 Task: Sort the products in the category "Water Bottles & Thermoses" by best match.
Action: Mouse moved to (275, 146)
Screenshot: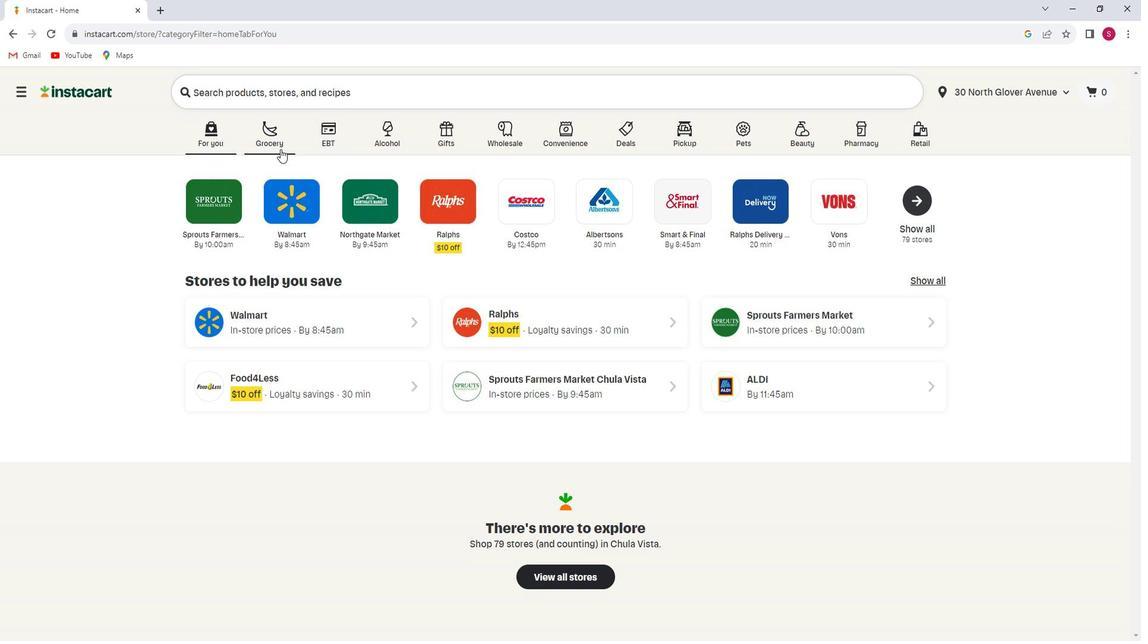 
Action: Mouse pressed left at (275, 146)
Screenshot: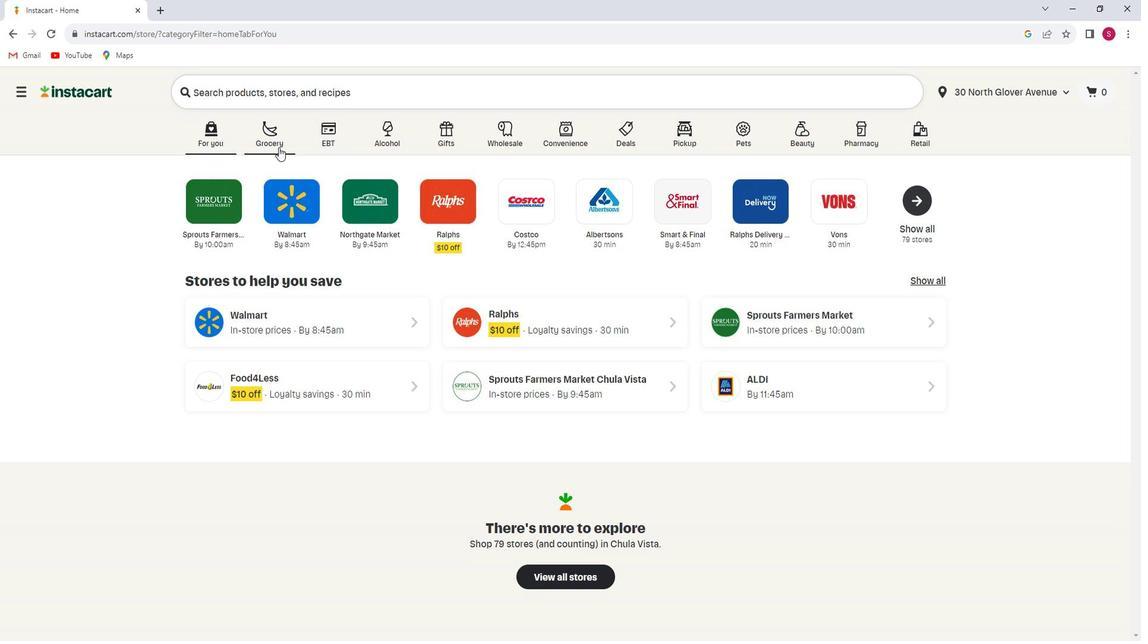 
Action: Mouse moved to (284, 355)
Screenshot: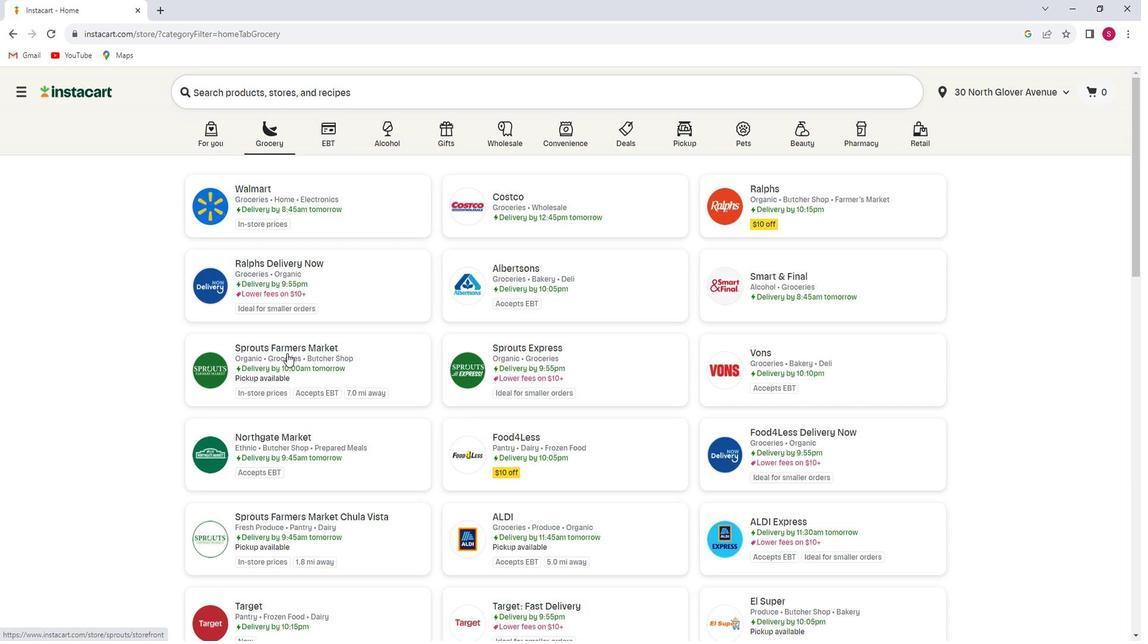 
Action: Mouse pressed left at (284, 355)
Screenshot: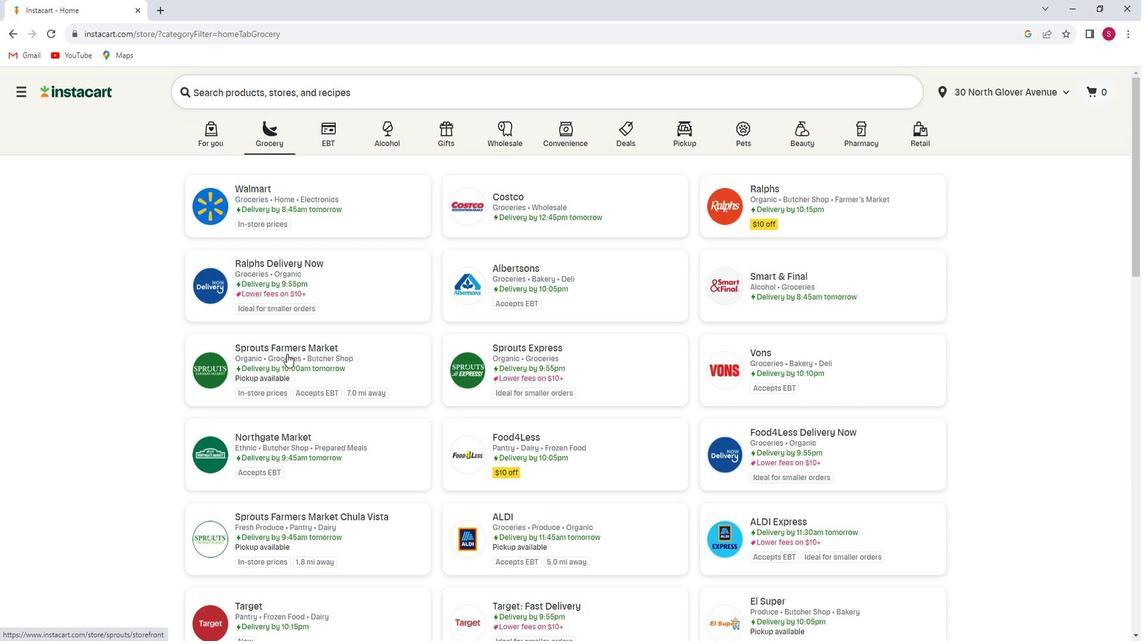
Action: Mouse moved to (88, 420)
Screenshot: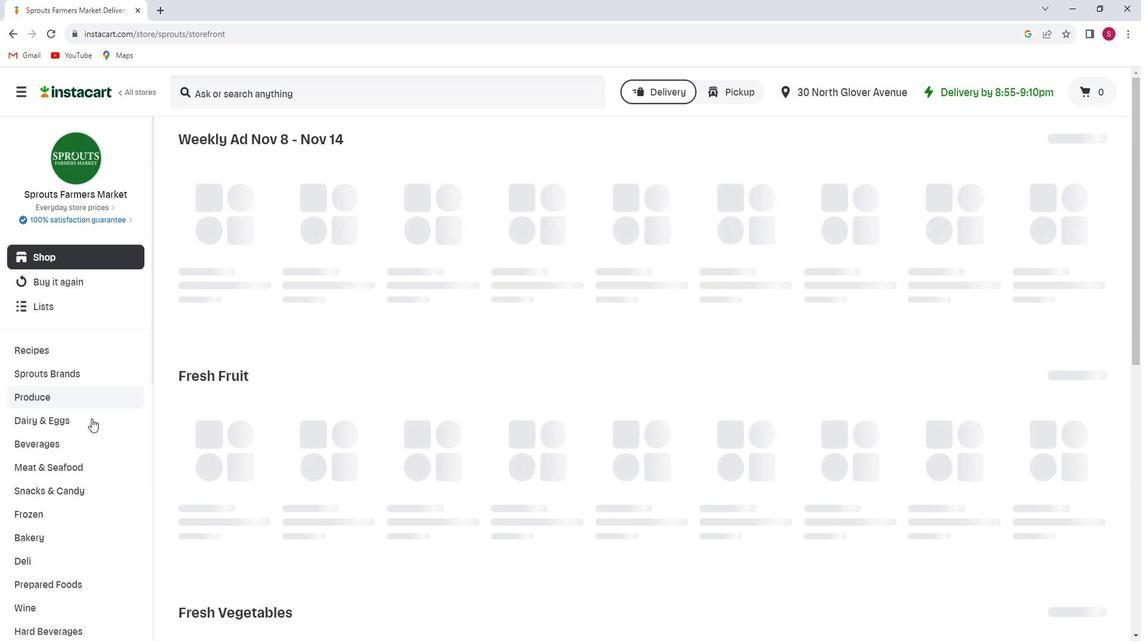 
Action: Mouse scrolled (88, 420) with delta (0, 0)
Screenshot: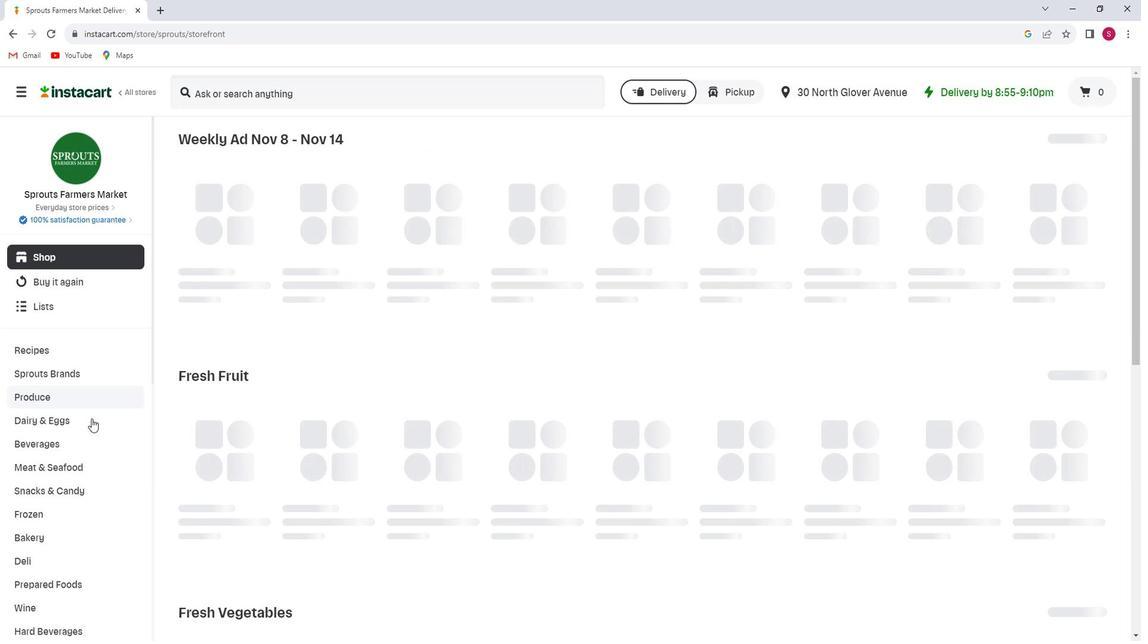 
Action: Mouse moved to (87, 421)
Screenshot: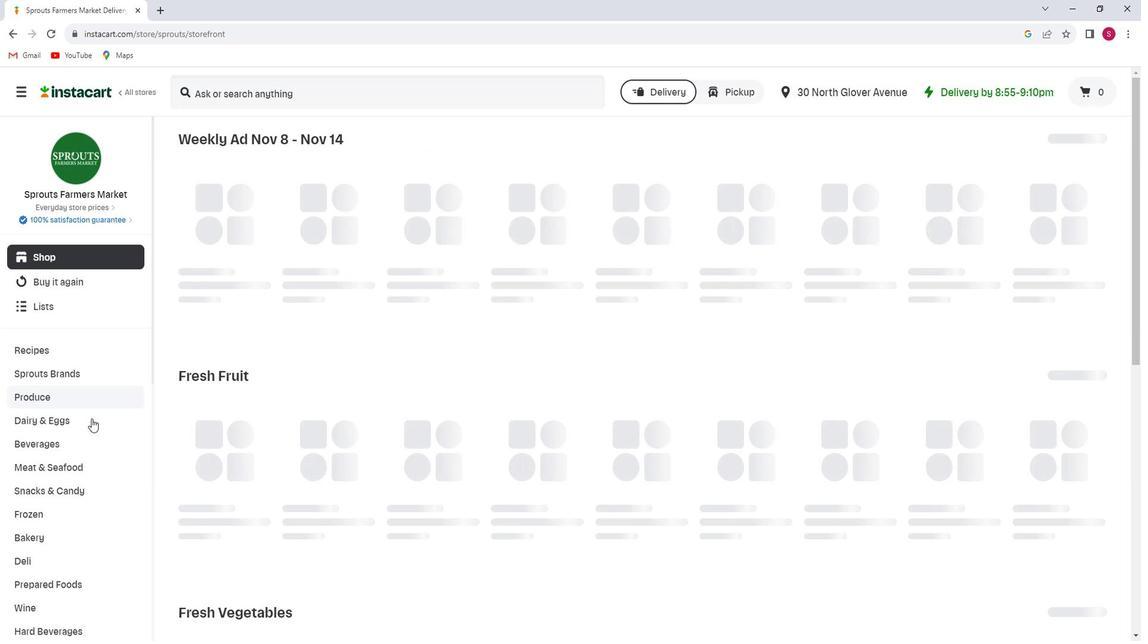 
Action: Mouse scrolled (87, 421) with delta (0, 0)
Screenshot: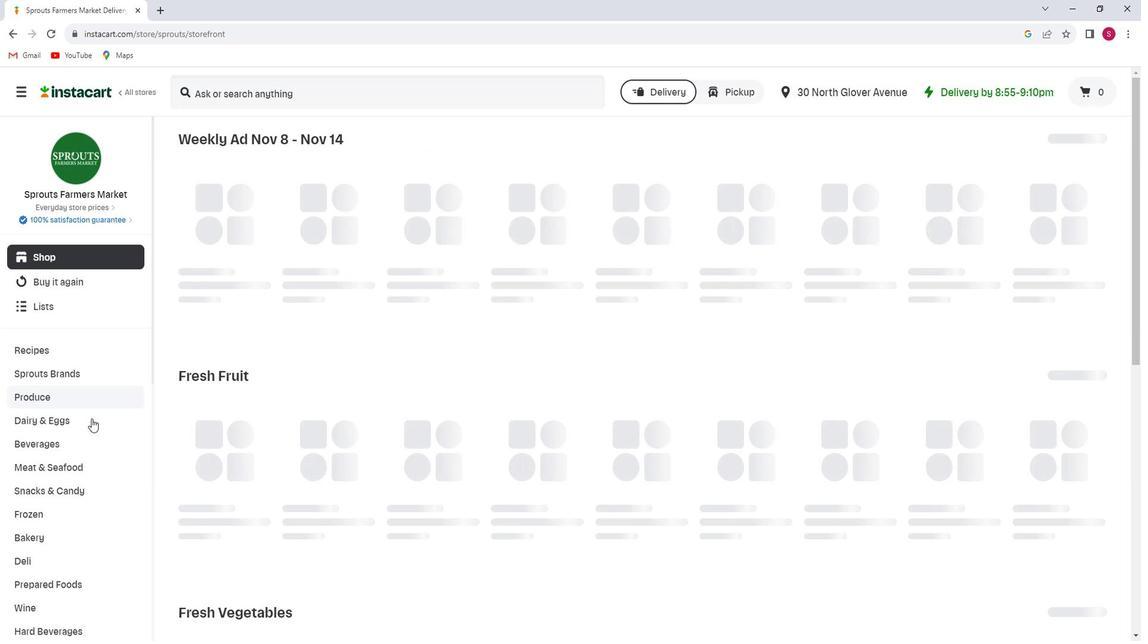 
Action: Mouse scrolled (87, 421) with delta (0, 0)
Screenshot: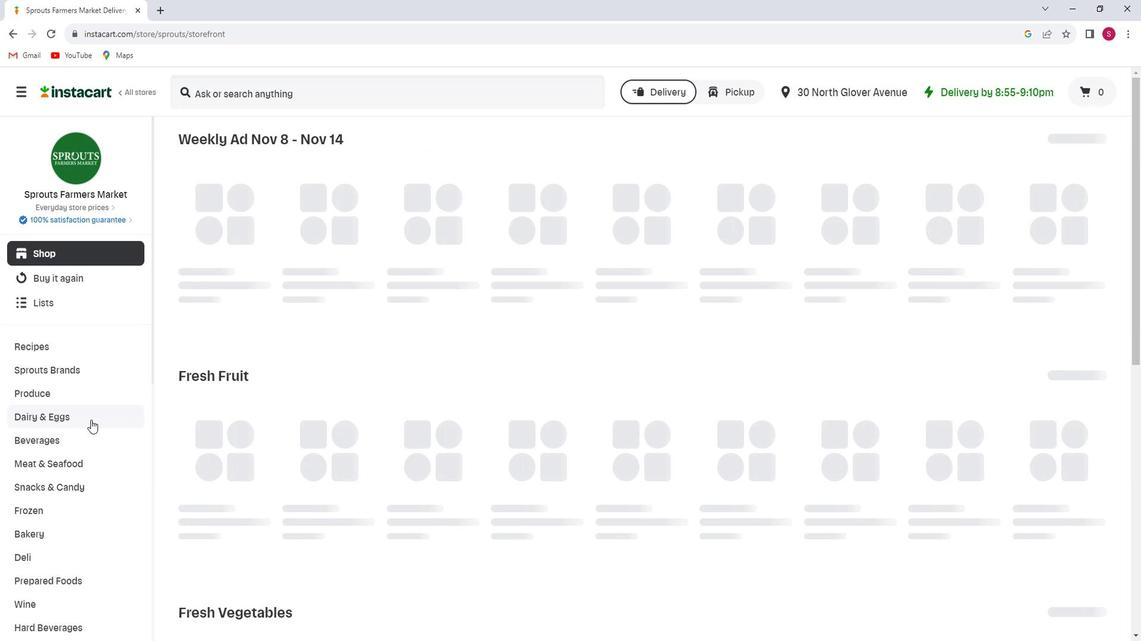 
Action: Mouse scrolled (87, 421) with delta (0, 0)
Screenshot: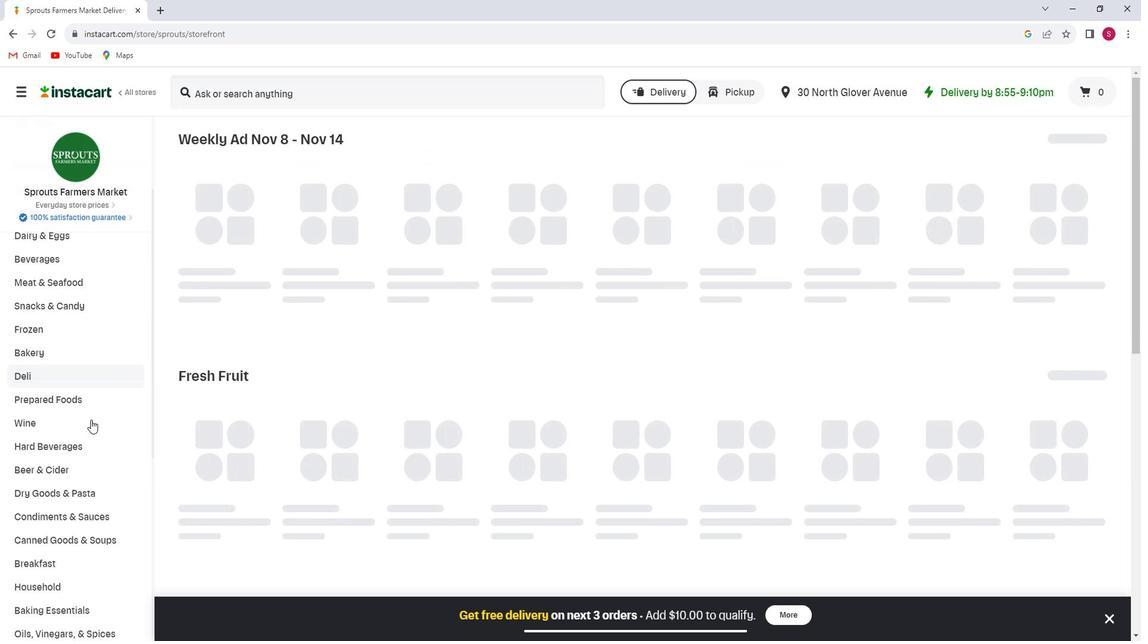 
Action: Mouse scrolled (87, 421) with delta (0, 0)
Screenshot: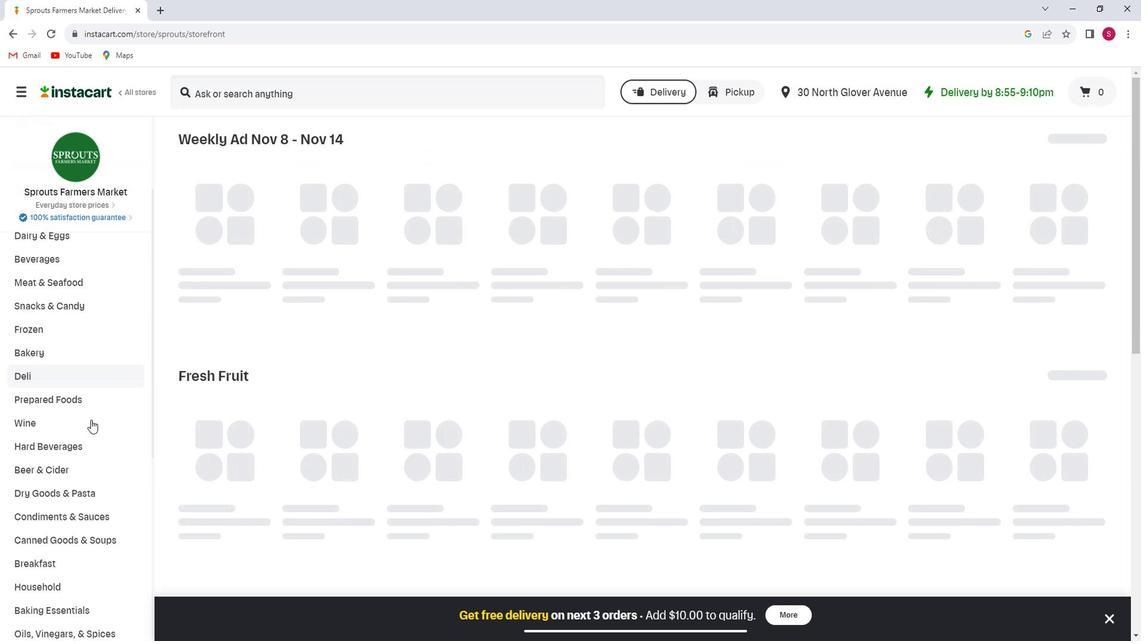 
Action: Mouse scrolled (87, 421) with delta (0, 0)
Screenshot: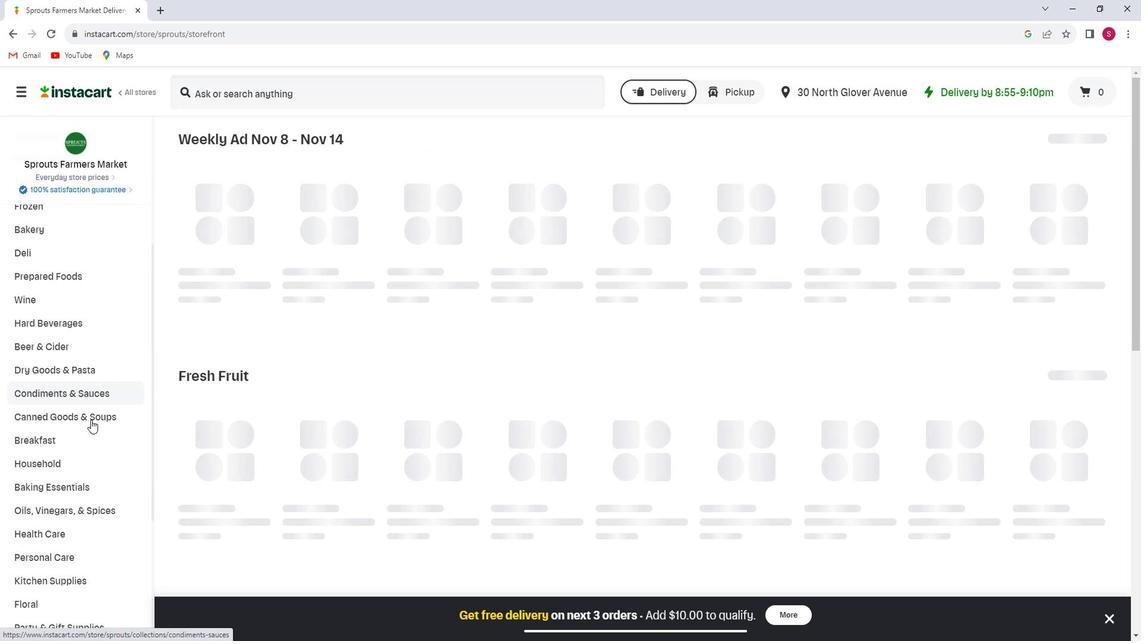 
Action: Mouse scrolled (87, 421) with delta (0, 0)
Screenshot: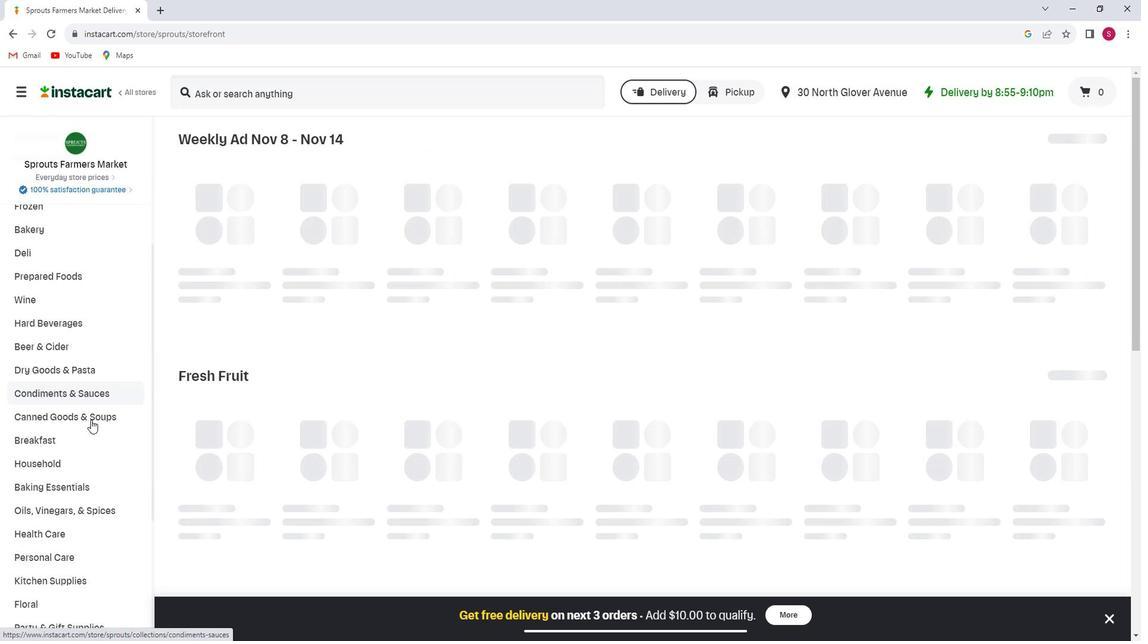 
Action: Mouse scrolled (87, 421) with delta (0, 0)
Screenshot: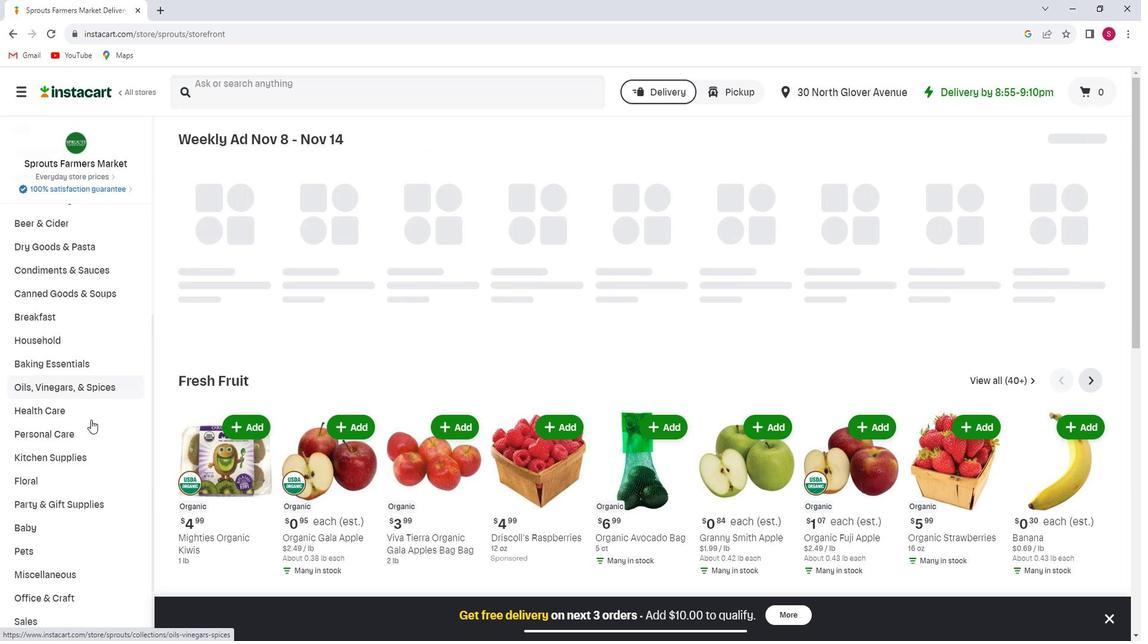 
Action: Mouse moved to (93, 396)
Screenshot: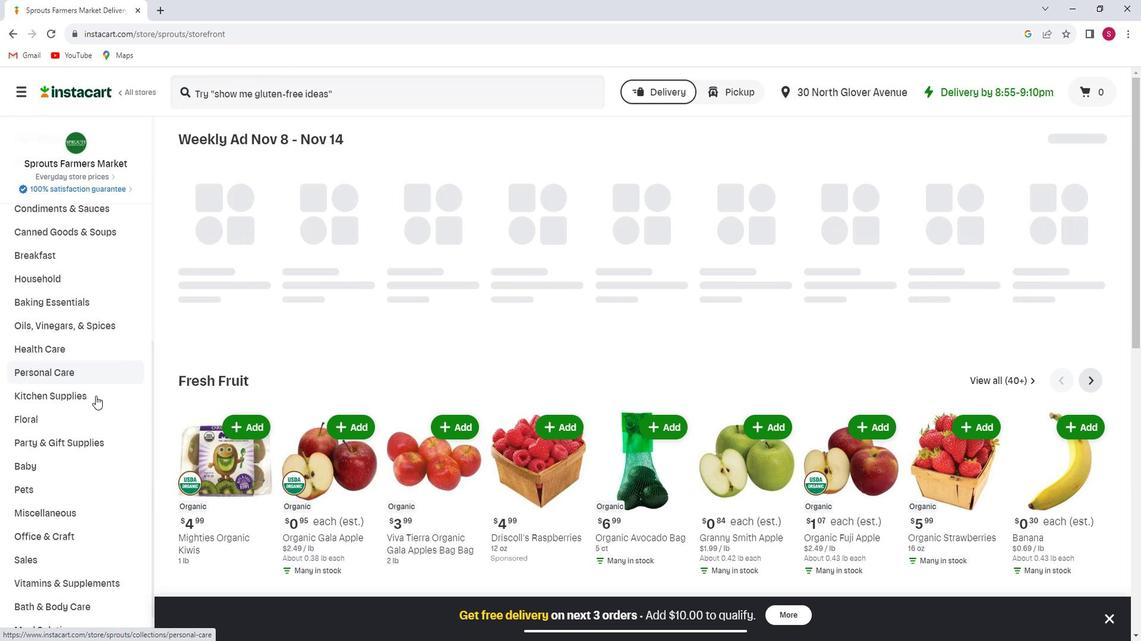 
Action: Mouse pressed left at (93, 396)
Screenshot: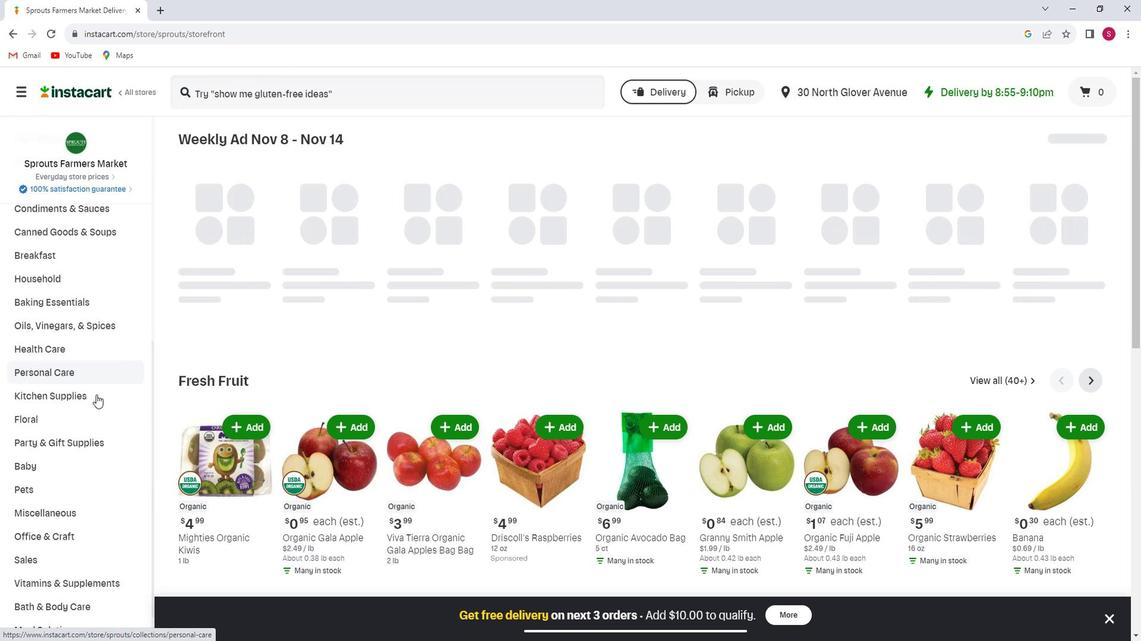 
Action: Mouse moved to (104, 477)
Screenshot: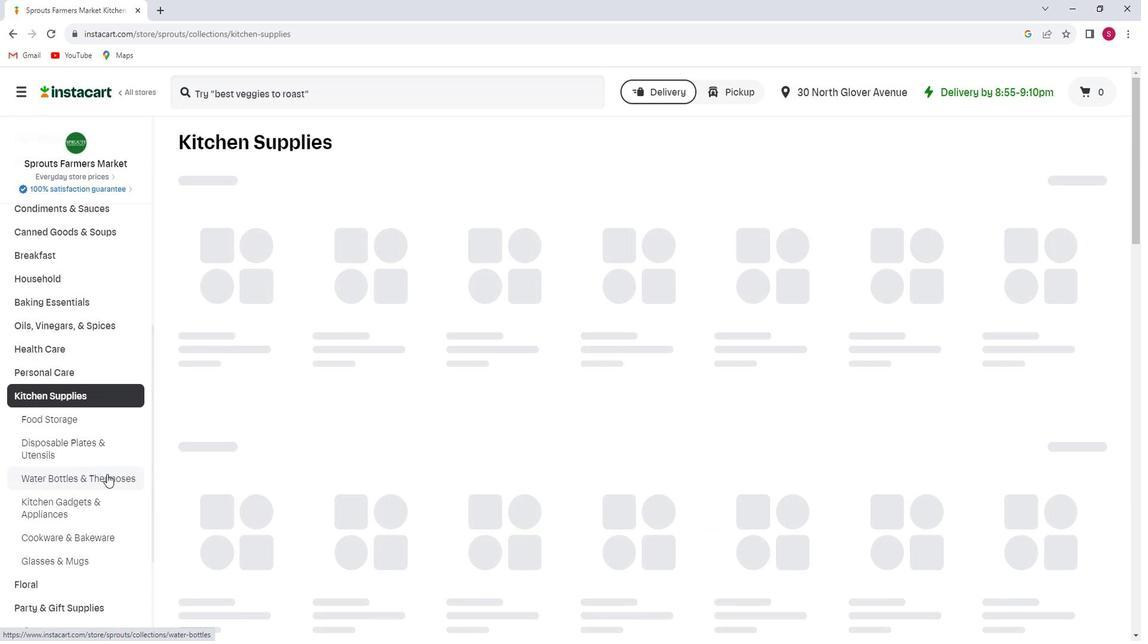 
Action: Mouse pressed left at (104, 477)
Screenshot: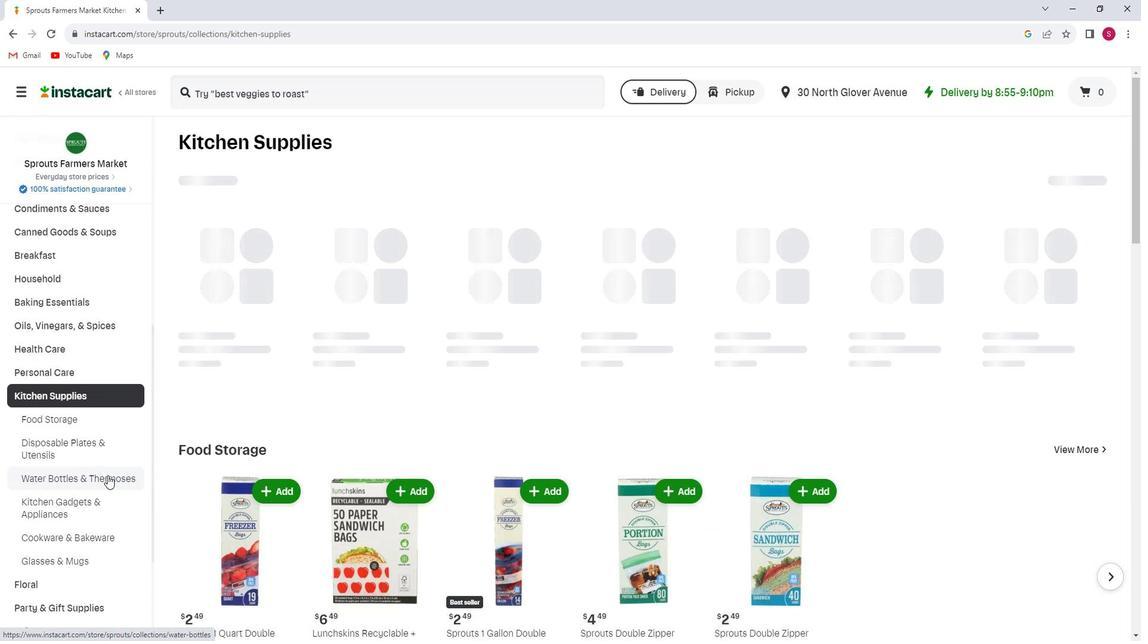 
Action: Mouse moved to (1098, 190)
Screenshot: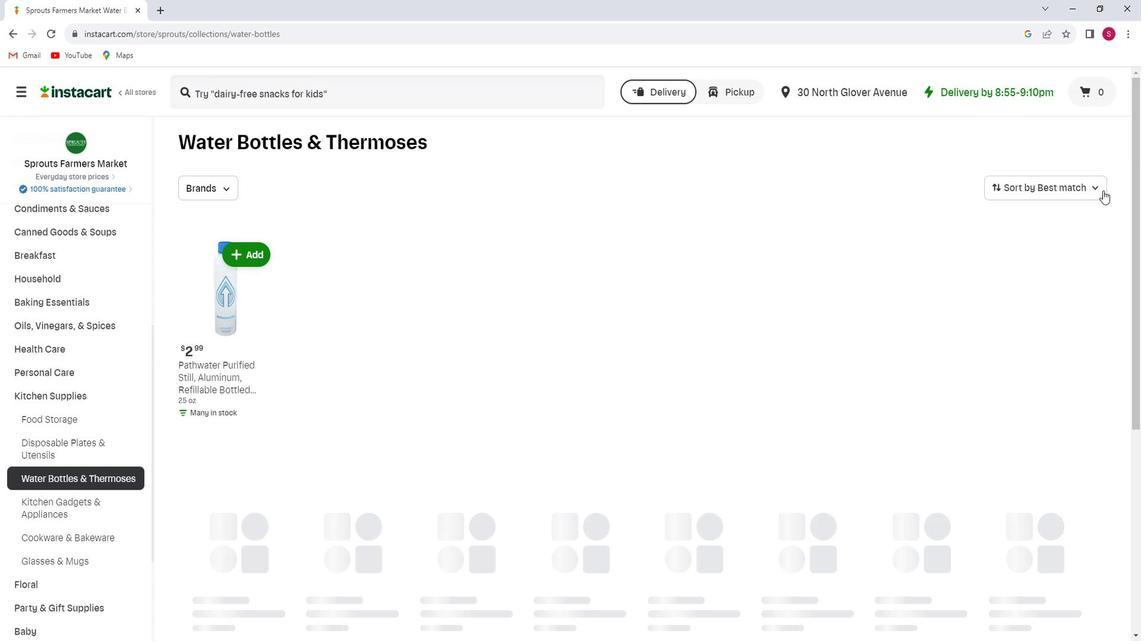 
Action: Mouse pressed left at (1098, 190)
Screenshot: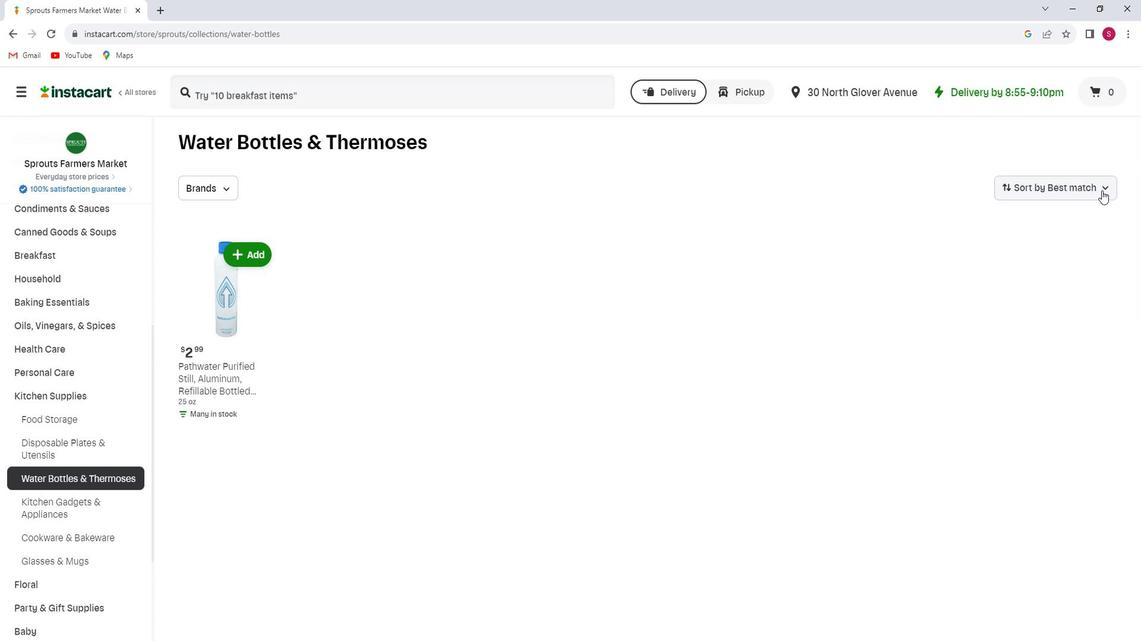 
Action: Mouse moved to (1054, 220)
Screenshot: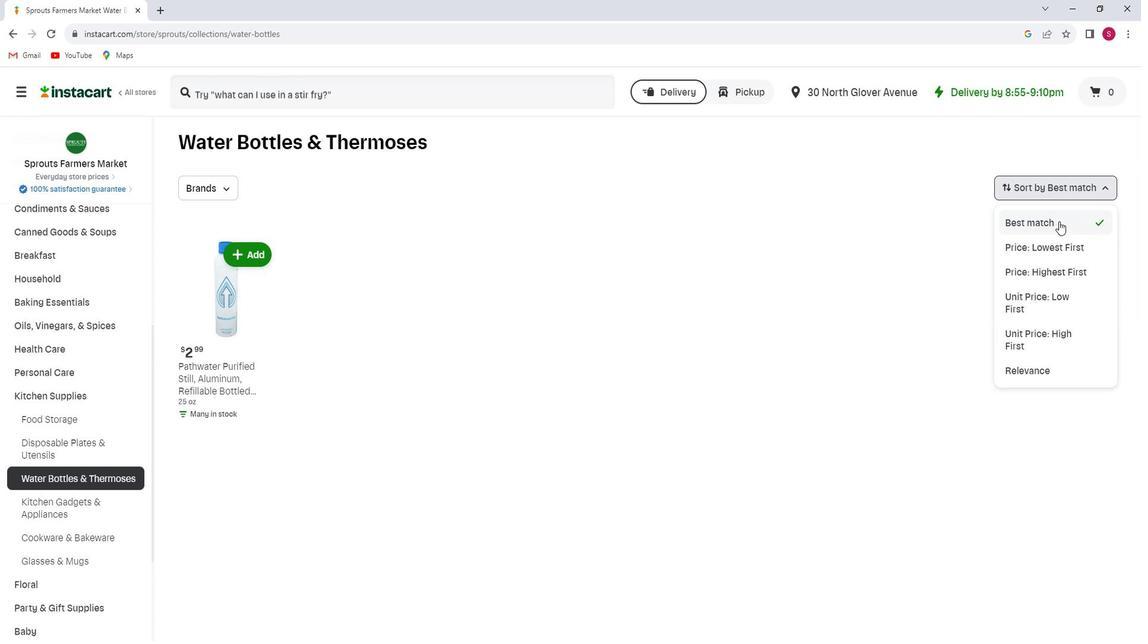 
Action: Mouse pressed left at (1054, 220)
Screenshot: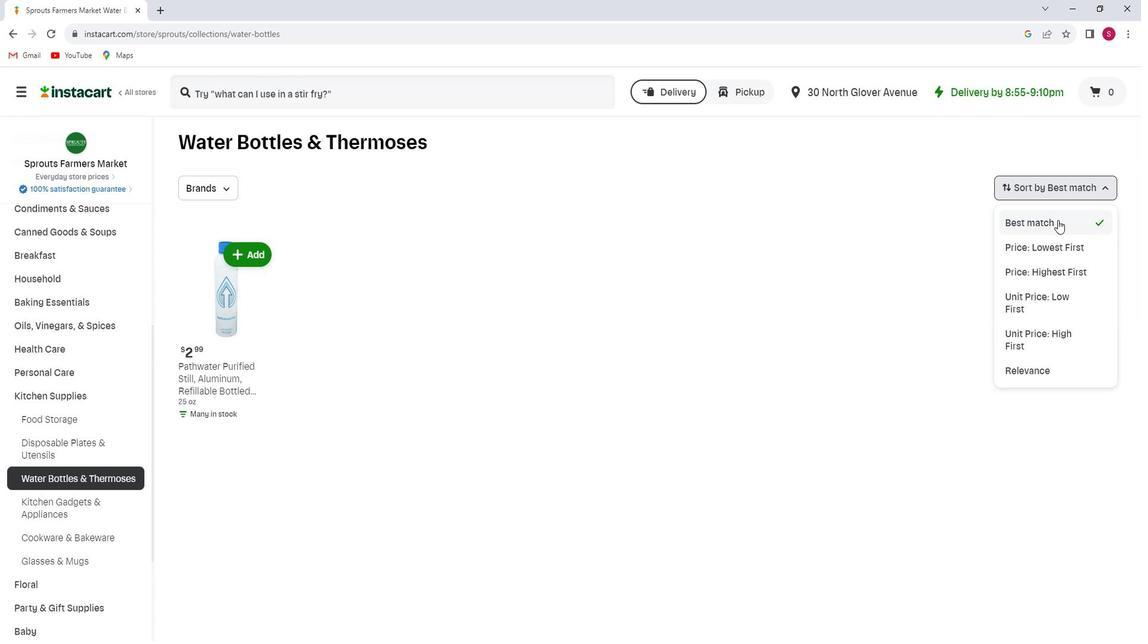 
